 Task: Create a rule in Outlook to move emails from 'softage1@softage.net' to 'my folder'.
Action: Mouse moved to (30, 23)
Screenshot: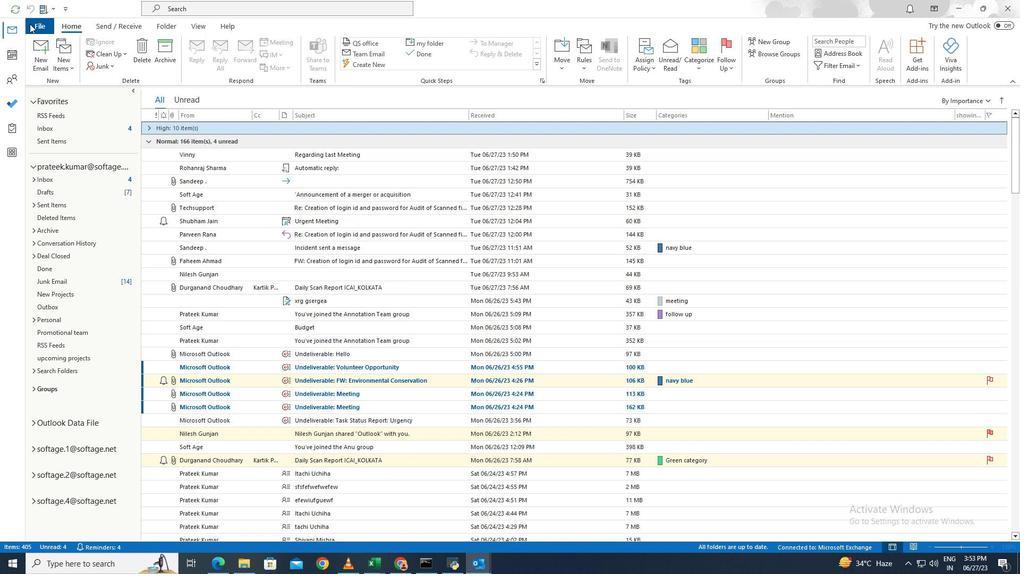 
Action: Mouse pressed left at (30, 23)
Screenshot: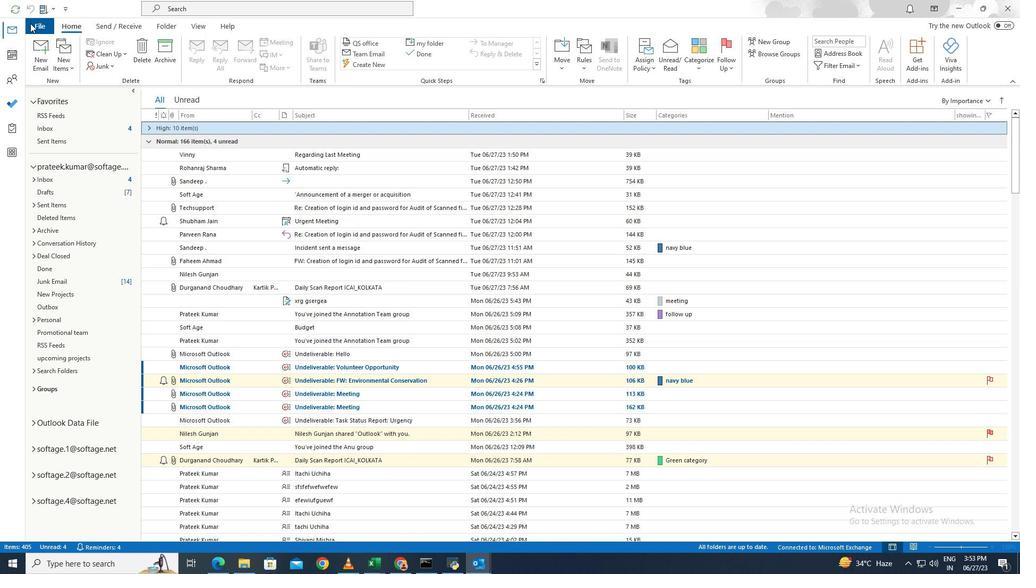 
Action: Mouse moved to (129, 339)
Screenshot: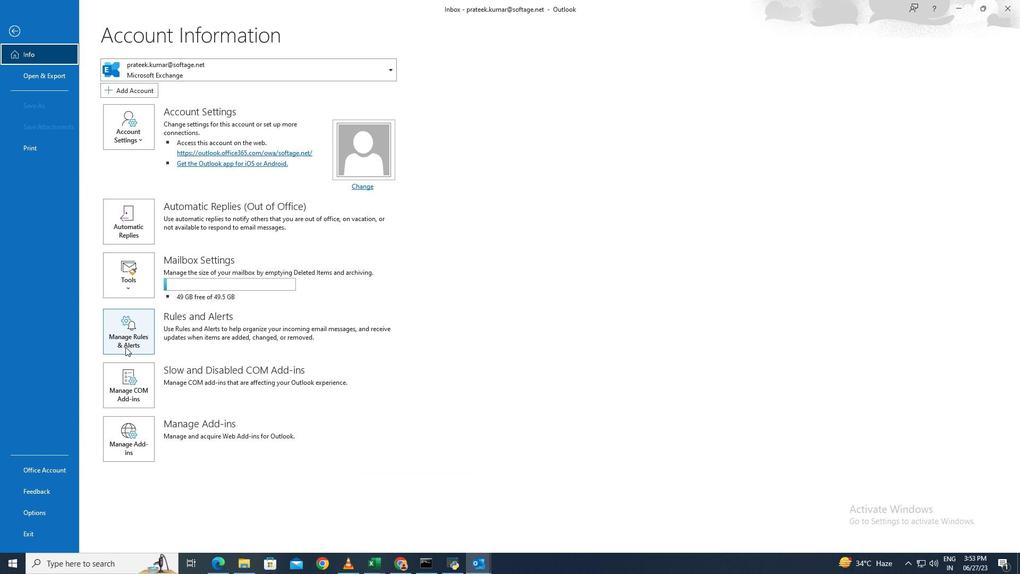 
Action: Mouse pressed left at (129, 339)
Screenshot: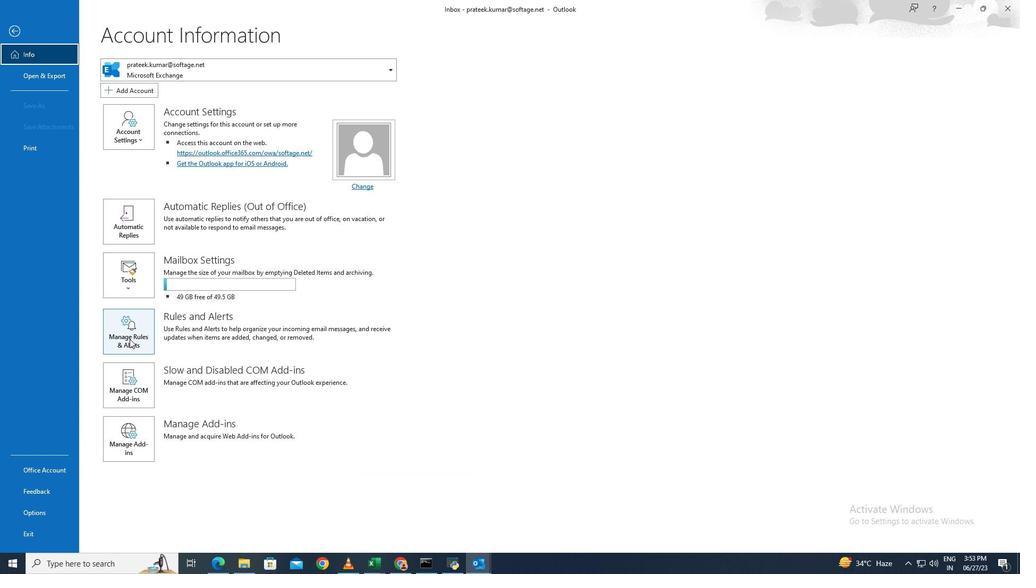 
Action: Mouse moved to (379, 206)
Screenshot: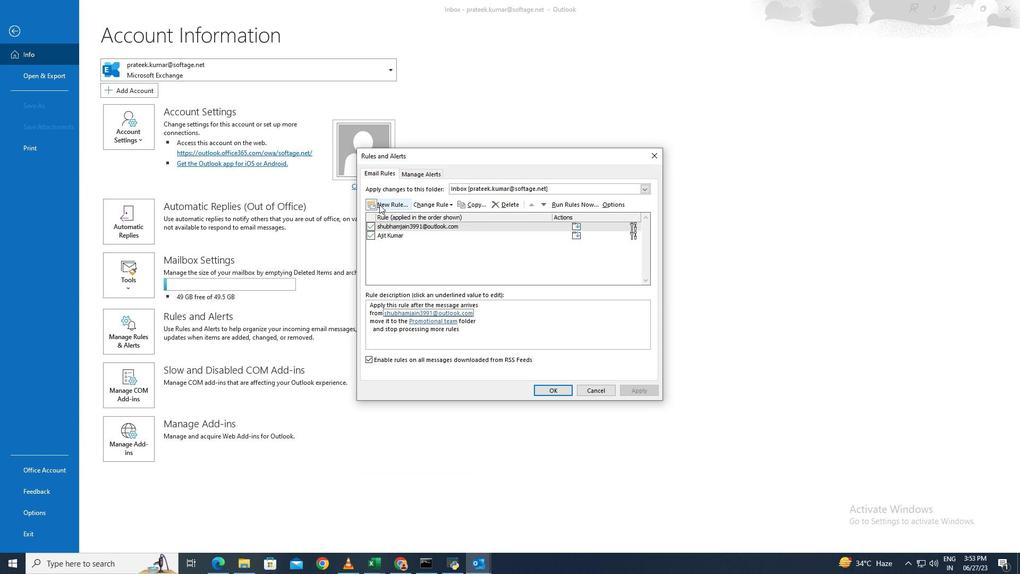 
Action: Mouse pressed left at (379, 206)
Screenshot: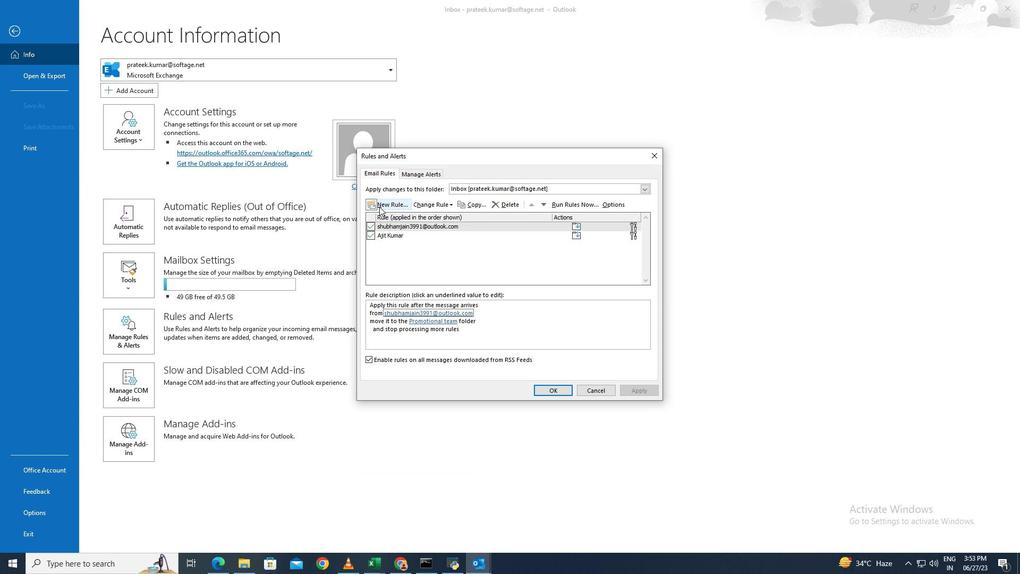 
Action: Mouse moved to (489, 181)
Screenshot: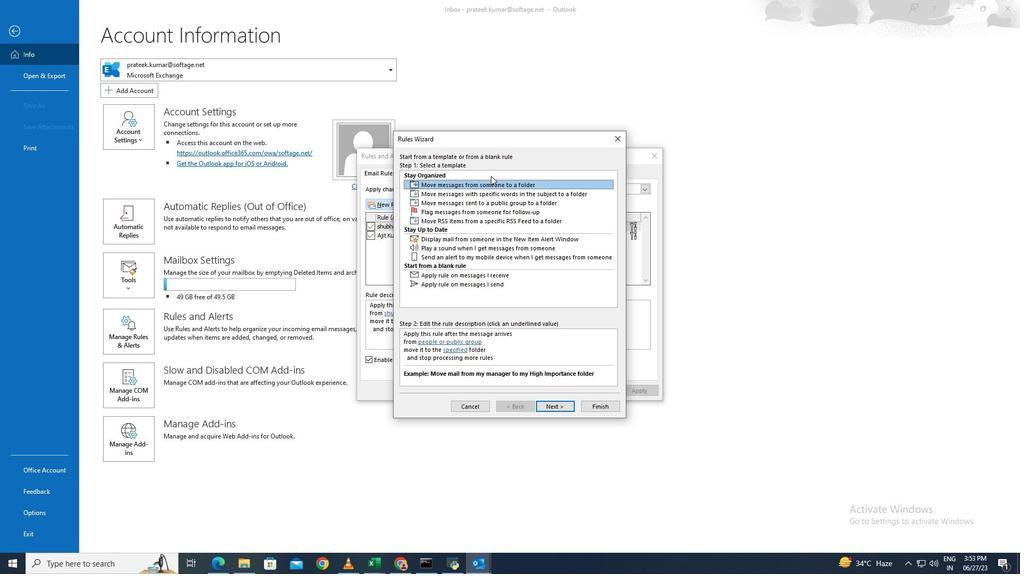 
Action: Mouse pressed left at (489, 181)
Screenshot: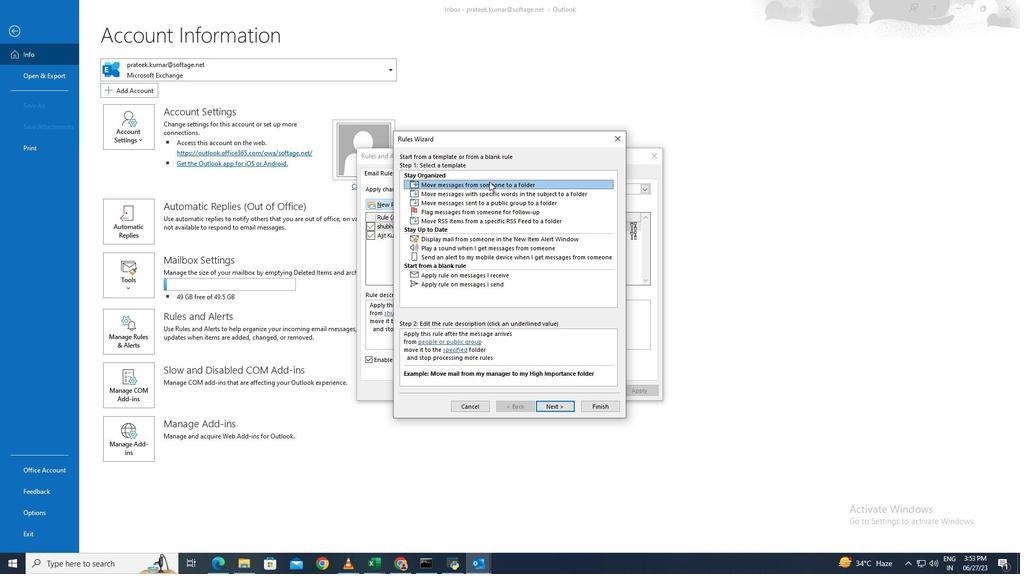 
Action: Mouse moved to (542, 405)
Screenshot: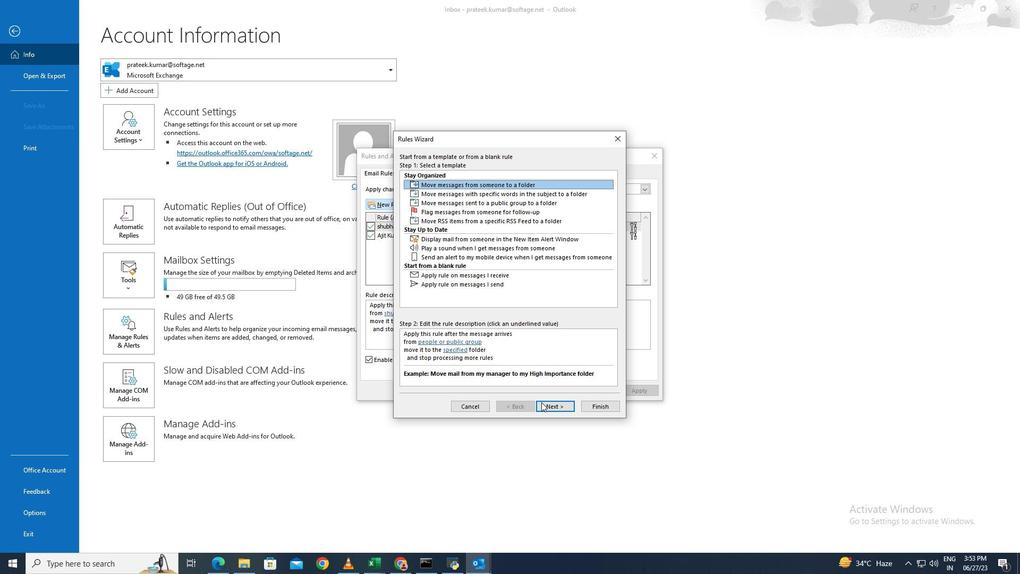 
Action: Mouse pressed left at (542, 405)
Screenshot: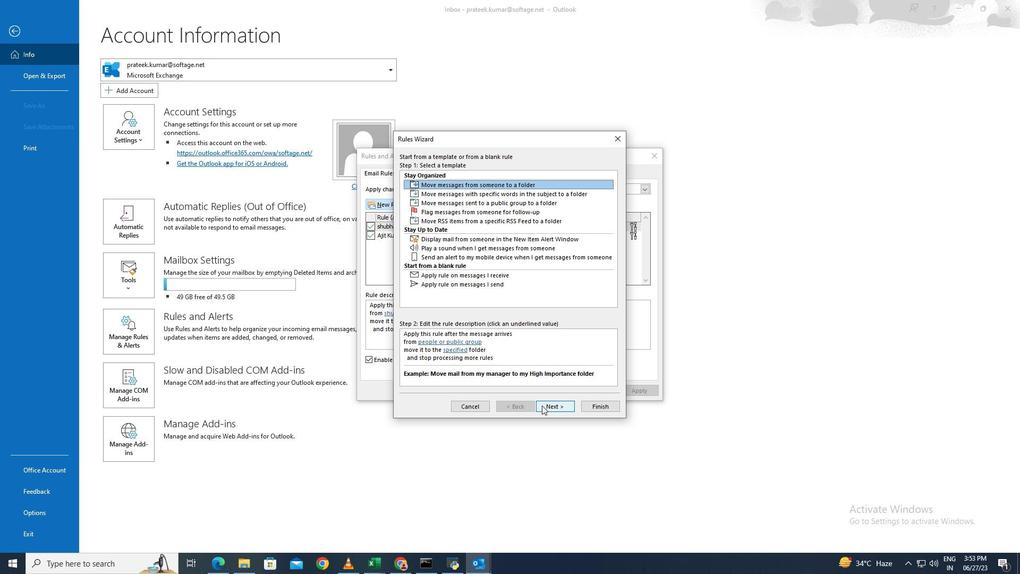 
Action: Mouse moved to (457, 349)
Screenshot: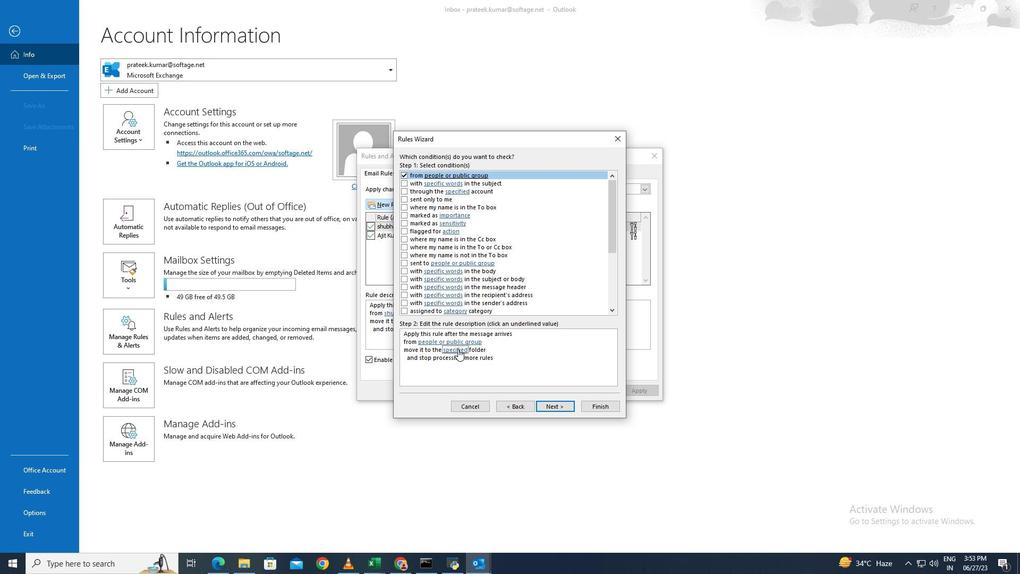 
Action: Mouse pressed left at (457, 349)
Screenshot: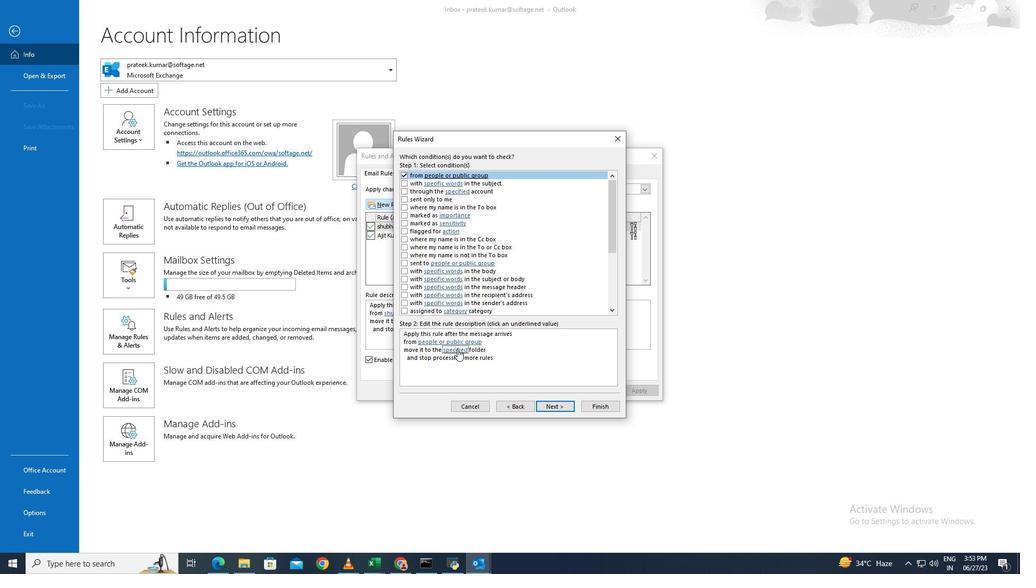 
Action: Mouse moved to (472, 272)
Screenshot: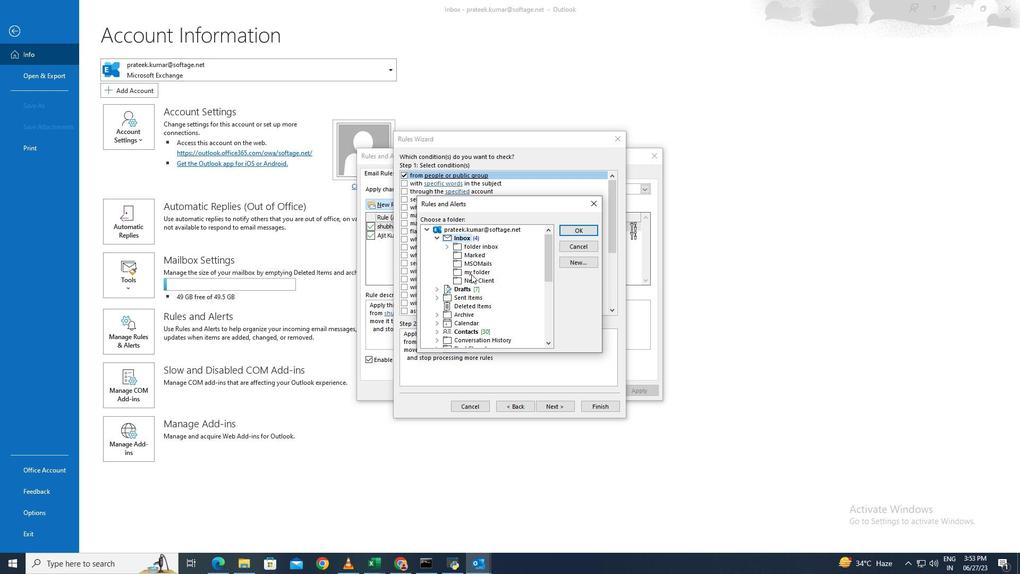 
Action: Mouse pressed left at (472, 272)
Screenshot: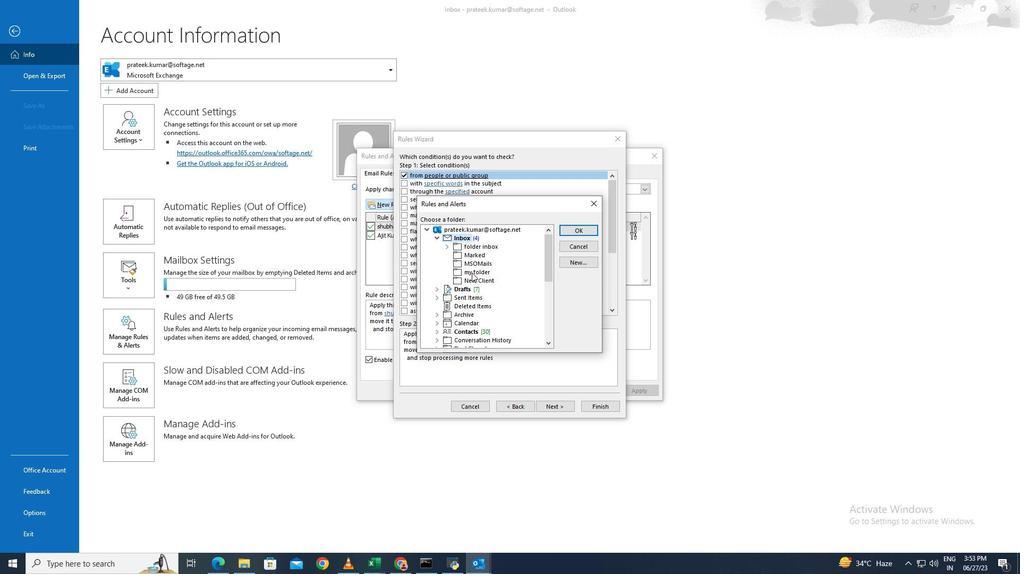 
Action: Mouse moved to (578, 230)
Screenshot: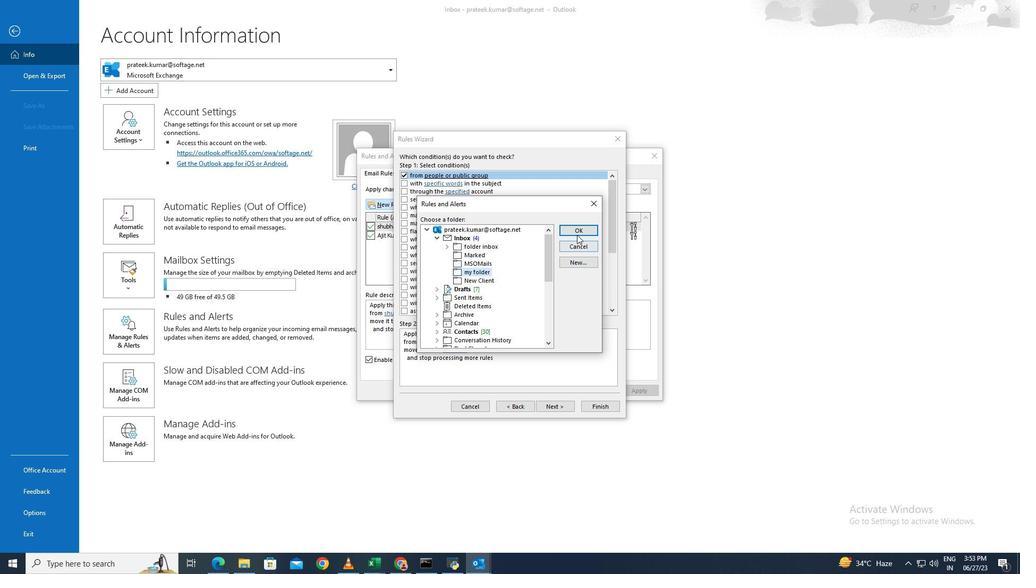 
Action: Mouse pressed left at (578, 230)
Screenshot: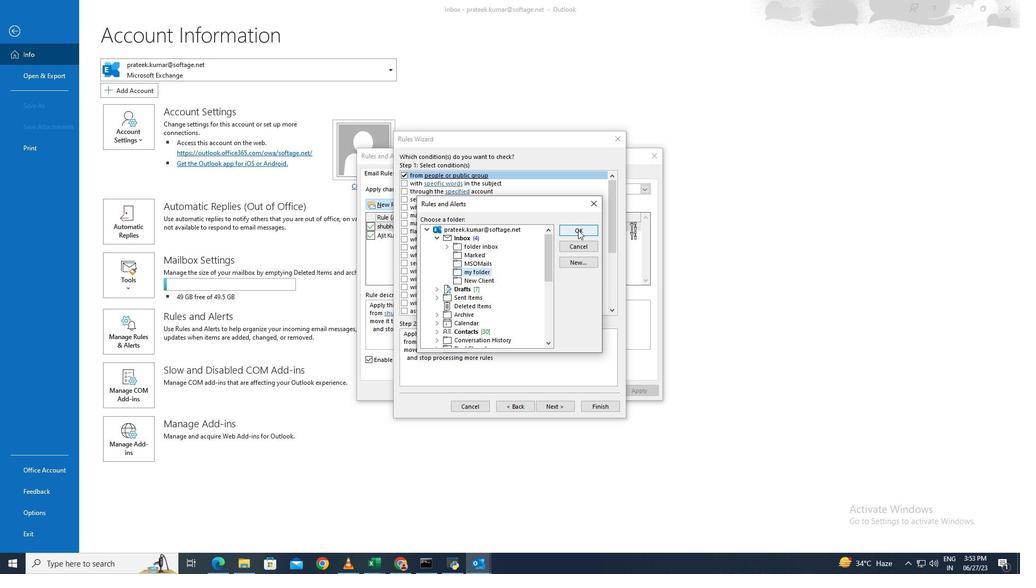 
Action: Mouse moved to (443, 340)
Screenshot: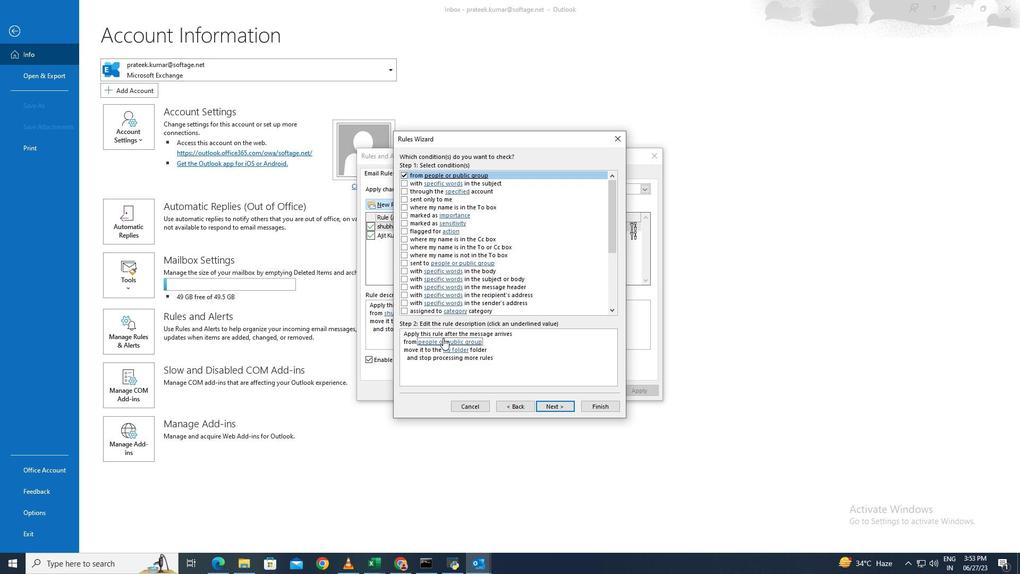 
Action: Mouse pressed left at (443, 340)
Screenshot: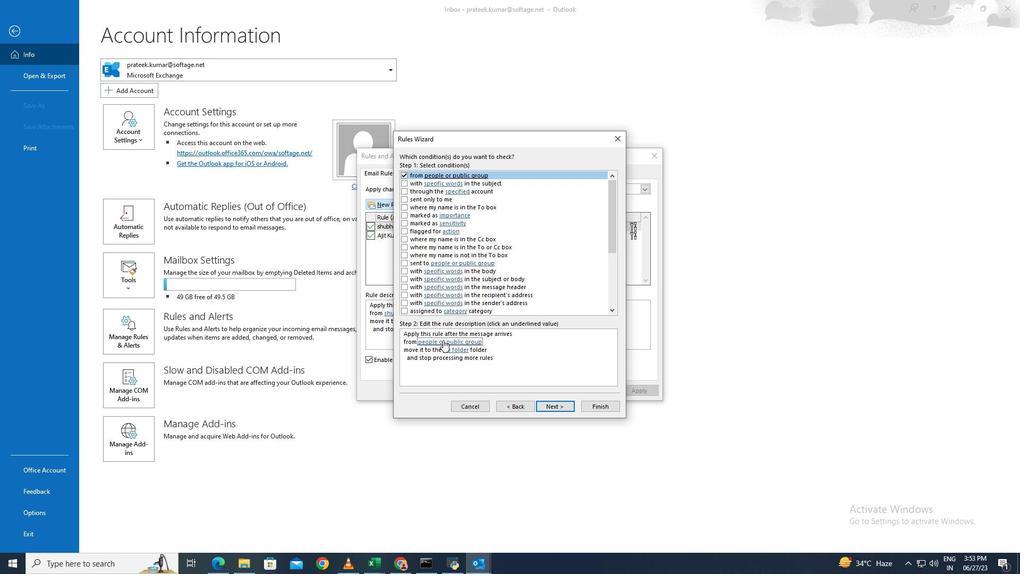 
Action: Mouse moved to (423, 372)
Screenshot: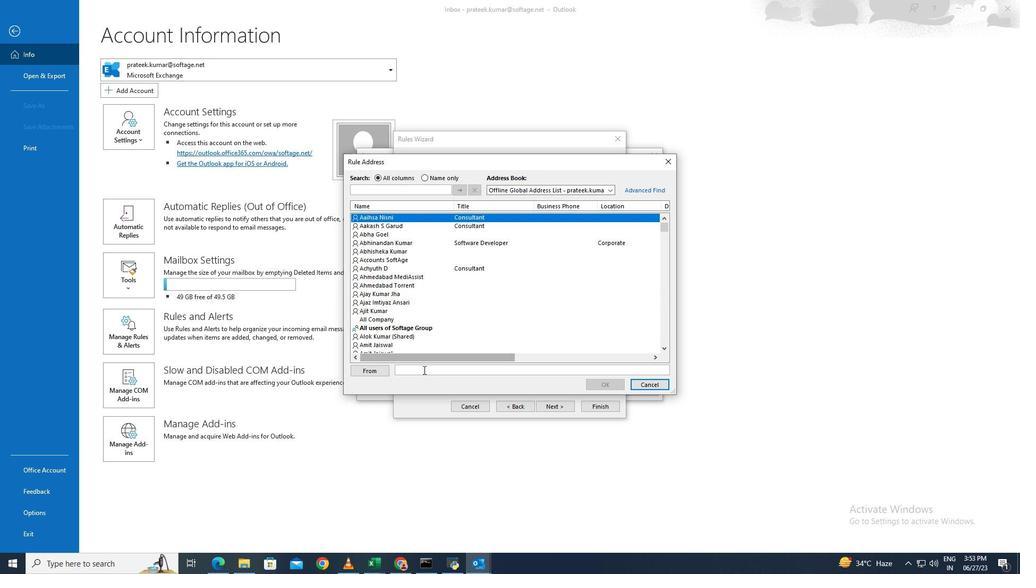 
Action: Mouse pressed left at (423, 372)
Screenshot: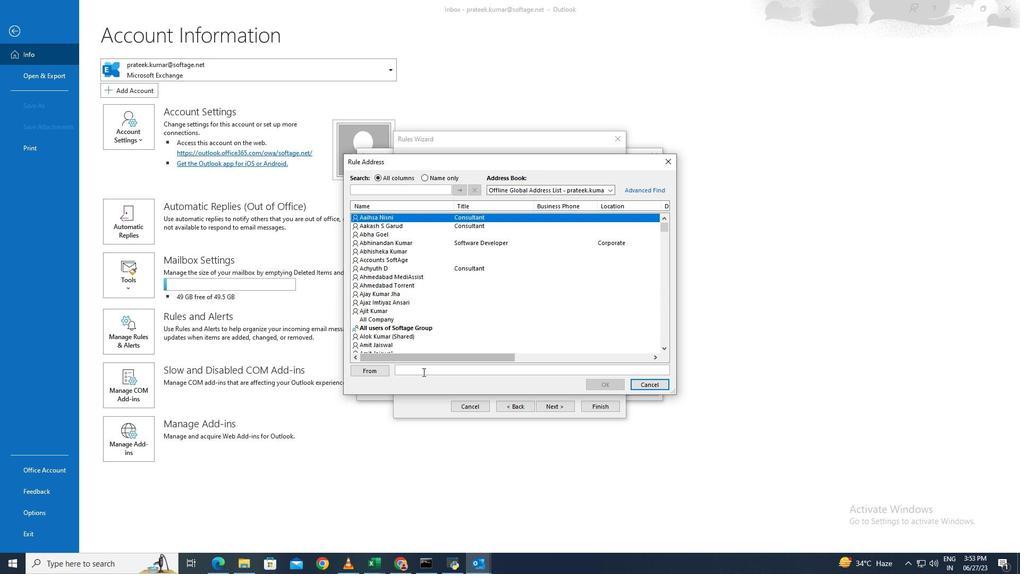 
Action: Key pressed softage1<Key.shift>@softage.net
Screenshot: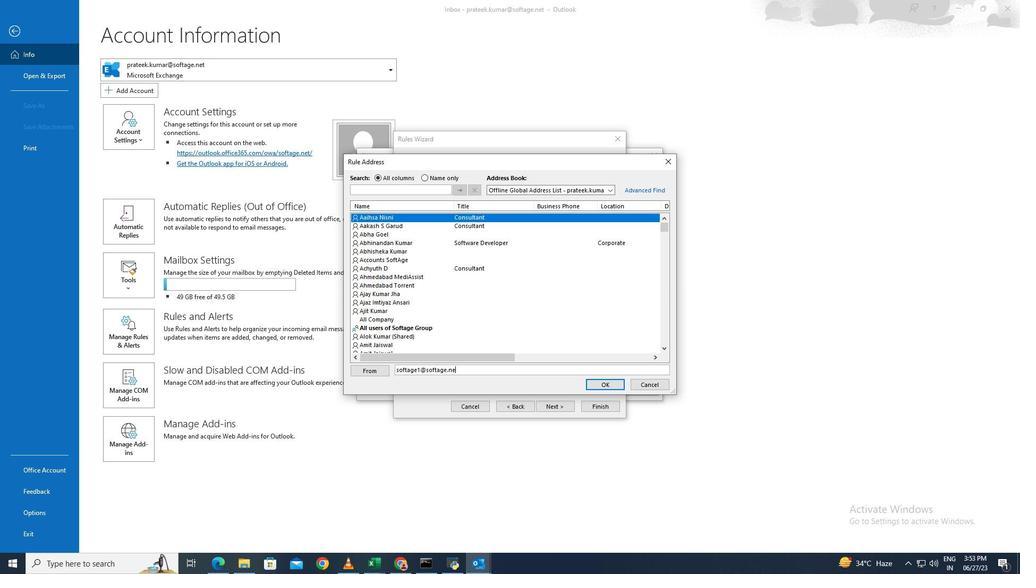 
Action: Mouse moved to (604, 383)
Screenshot: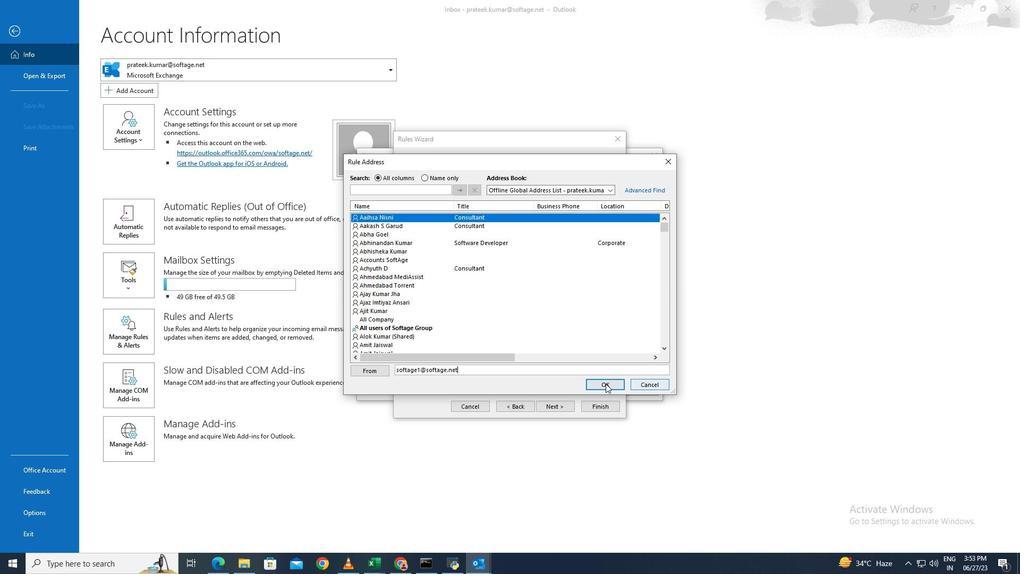 
Action: Mouse pressed left at (604, 383)
Screenshot: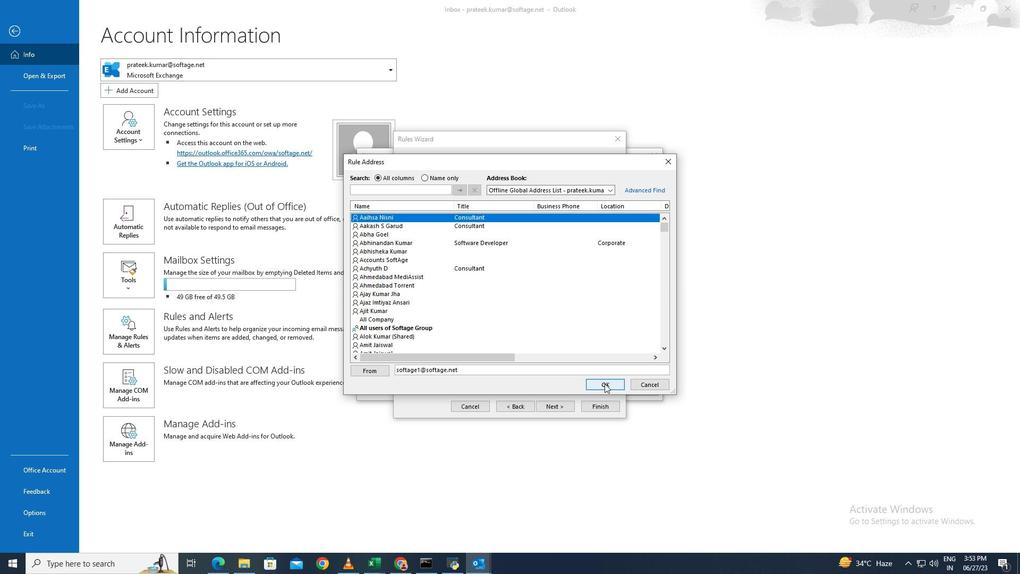 
Action: Mouse moved to (405, 238)
Screenshot: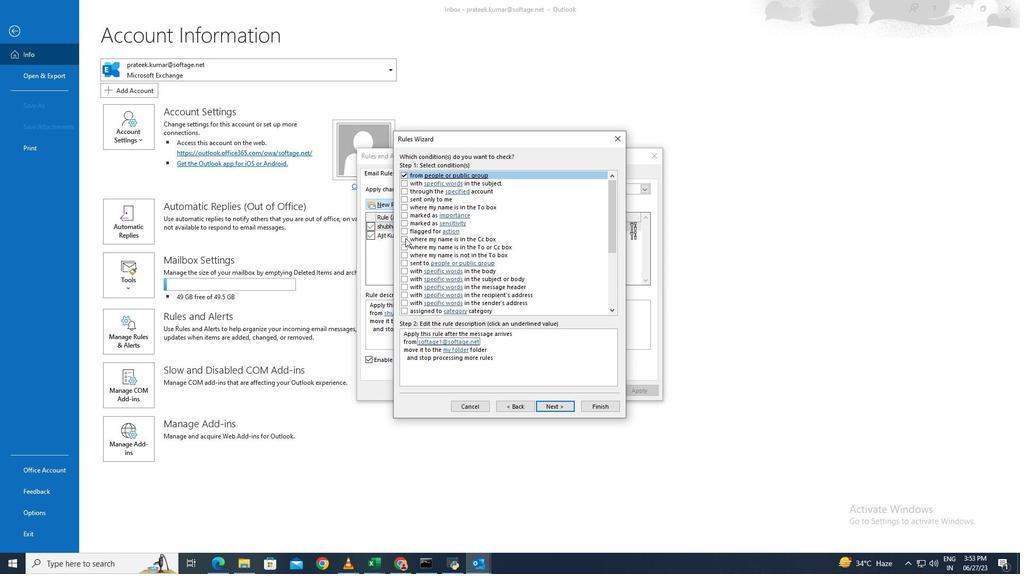 
Action: Mouse pressed left at (405, 238)
Screenshot: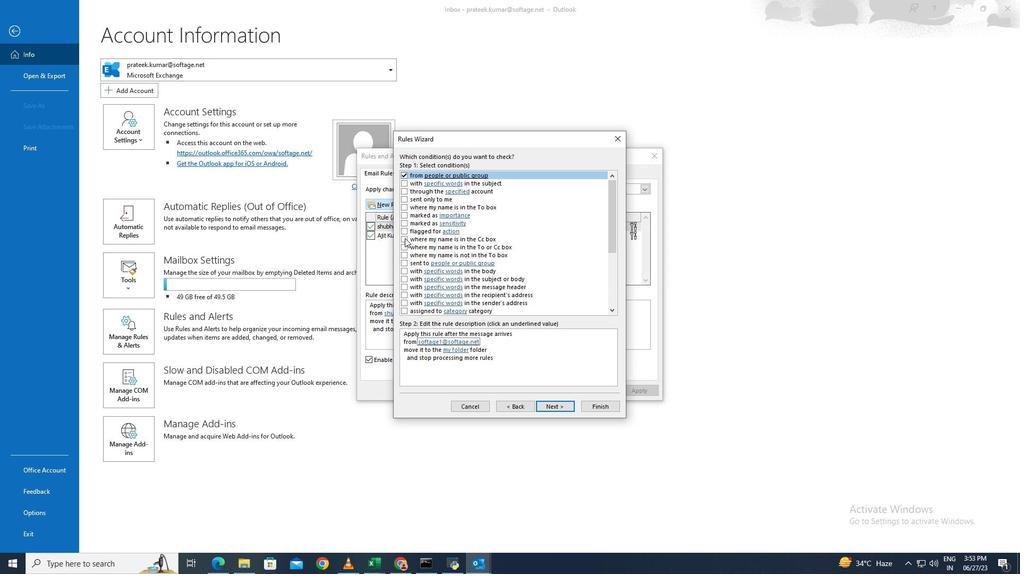 
Action: Mouse moved to (404, 176)
Screenshot: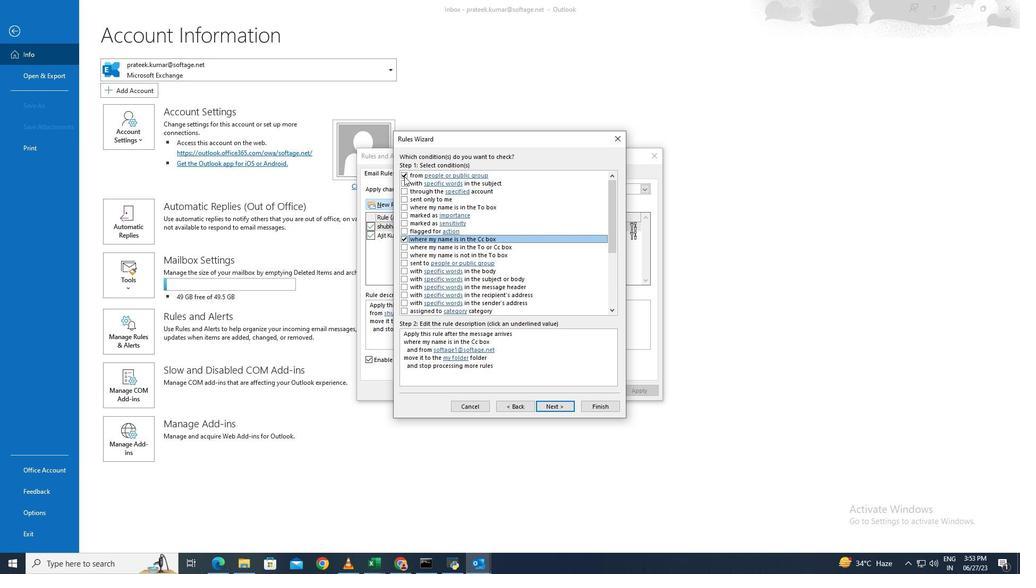 
Action: Mouse pressed left at (404, 176)
Screenshot: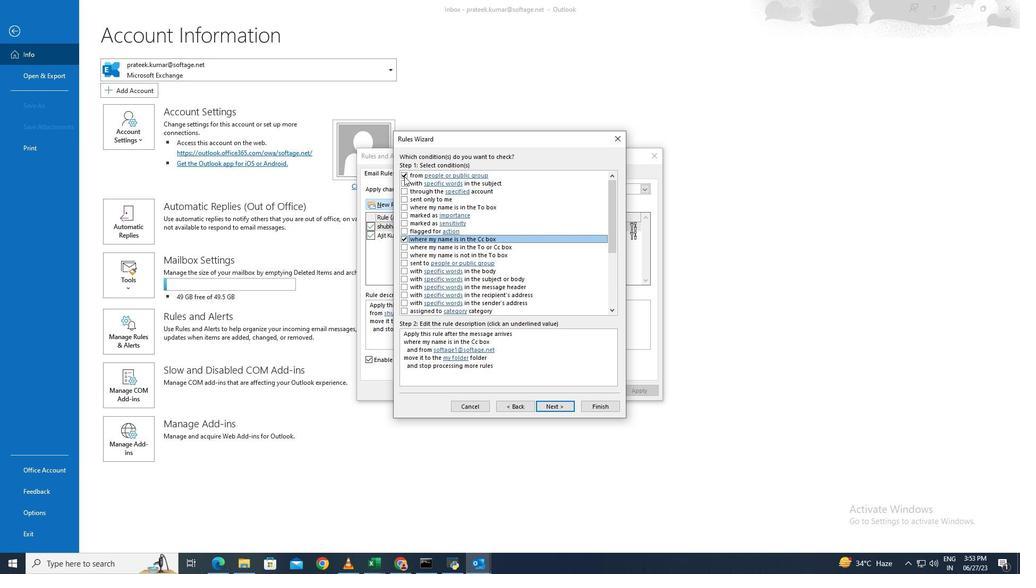 
Action: Mouse moved to (556, 408)
Screenshot: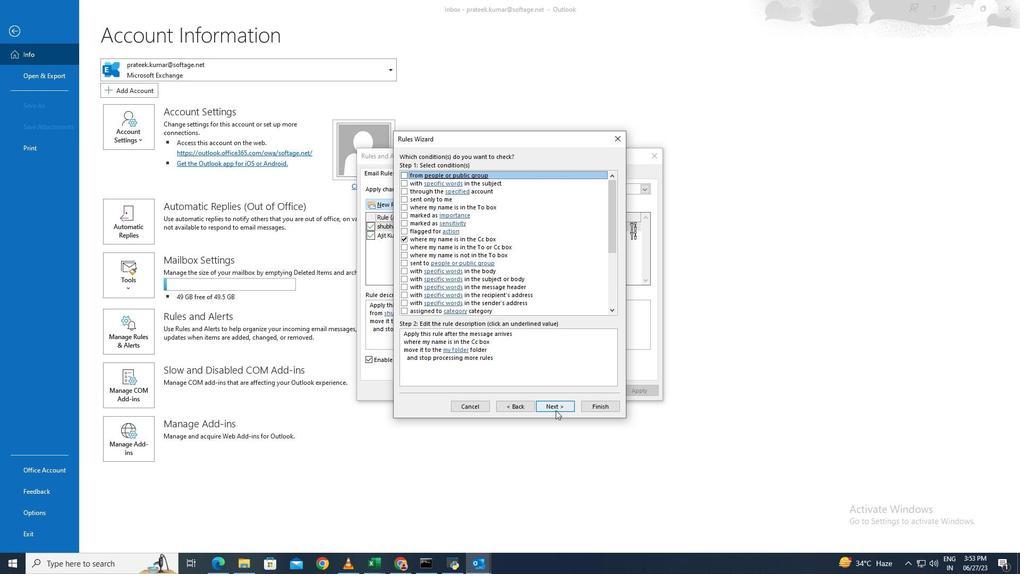 
Action: Mouse pressed left at (556, 408)
Screenshot: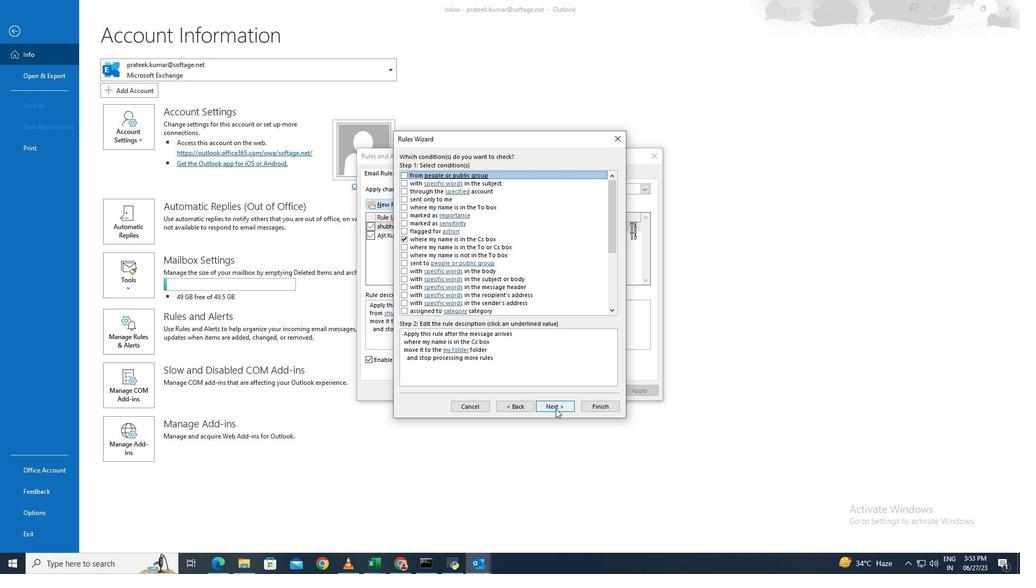 
Action: Mouse moved to (560, 405)
Screenshot: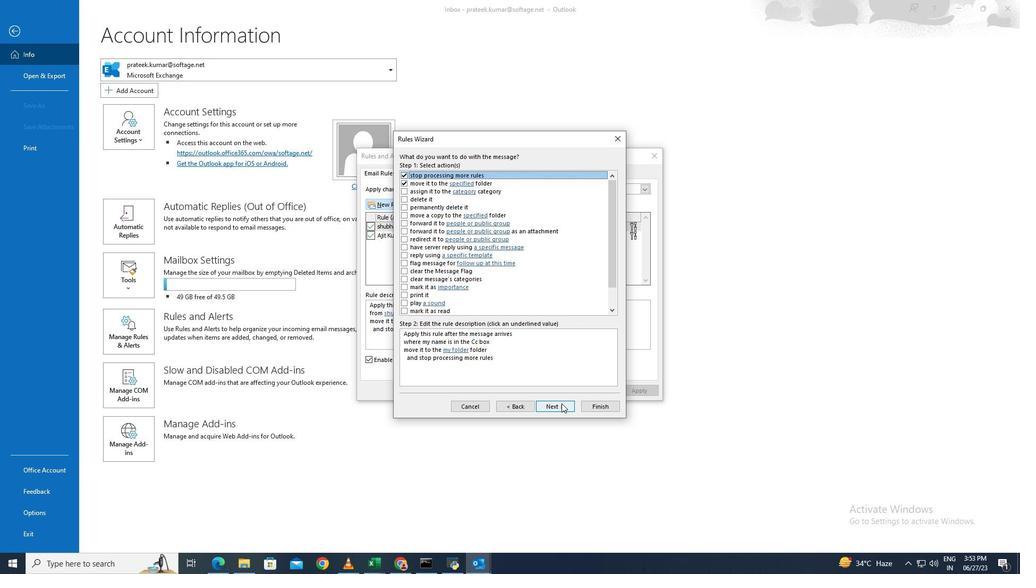 
Action: Mouse pressed left at (560, 405)
Screenshot: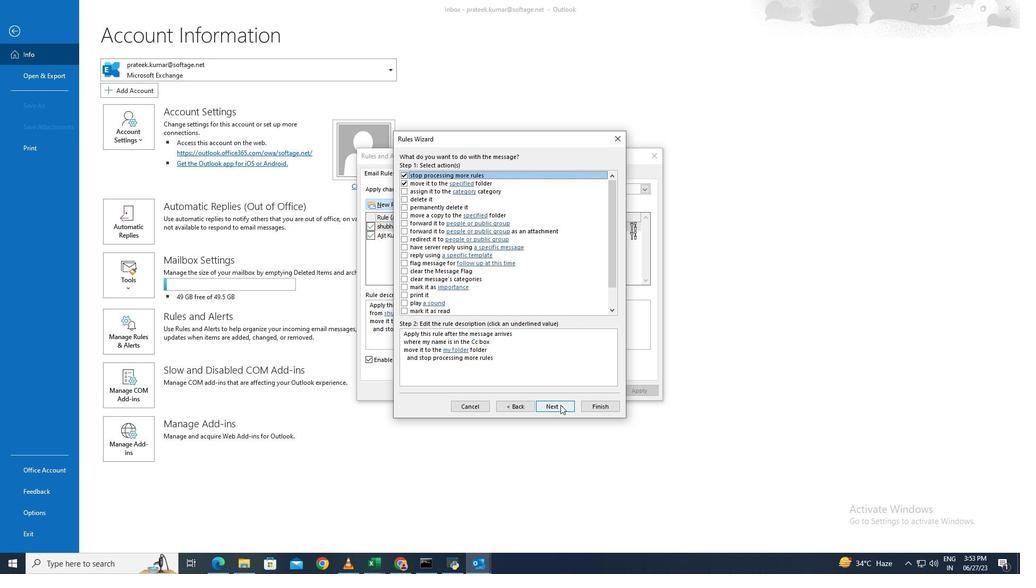 
Action: Mouse pressed left at (560, 405)
Screenshot: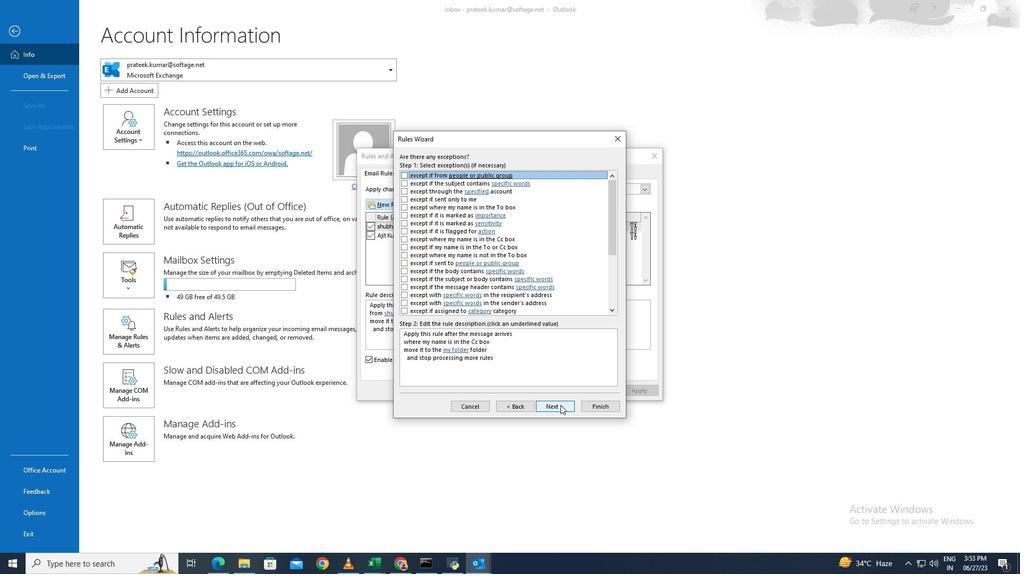 
Action: Mouse moved to (590, 405)
Screenshot: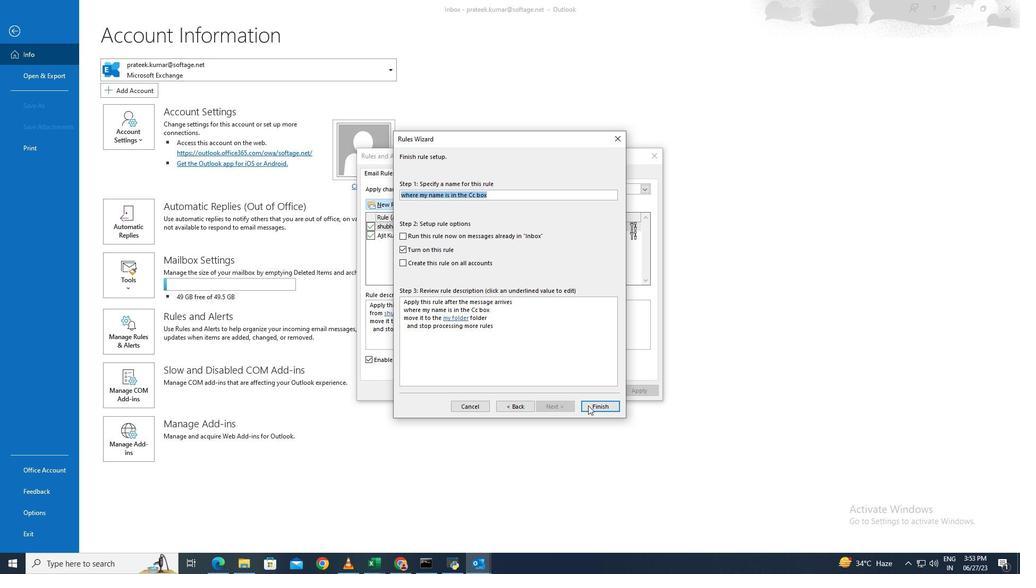
Action: Mouse pressed left at (590, 405)
Screenshot: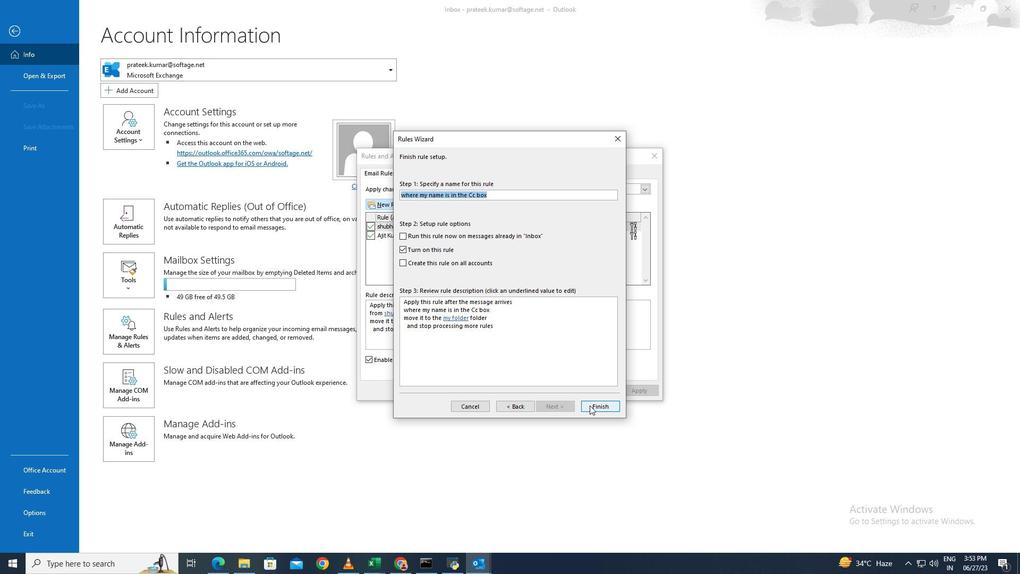 
Action: Mouse moved to (631, 388)
Screenshot: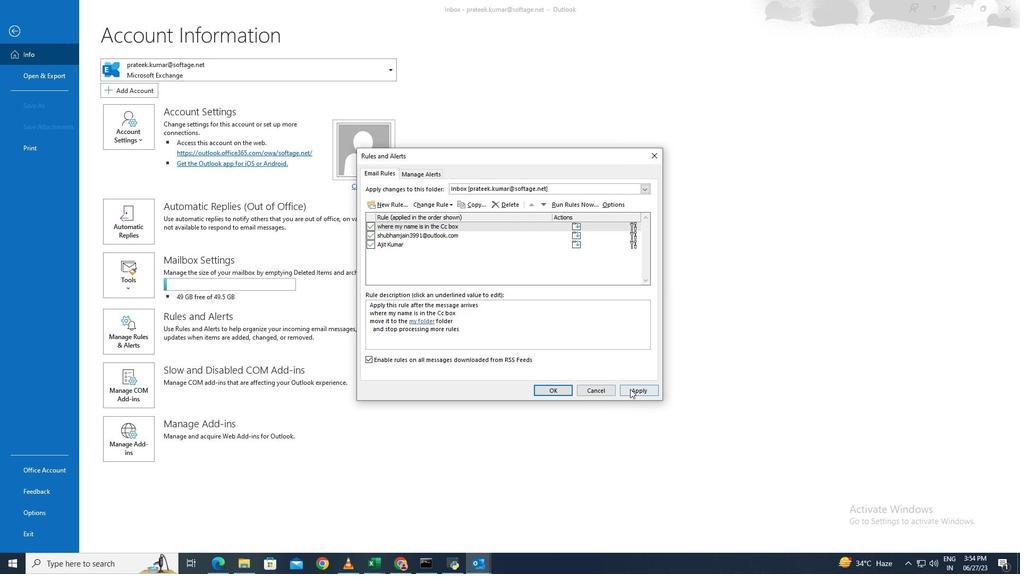 
Action: Mouse pressed left at (631, 388)
Screenshot: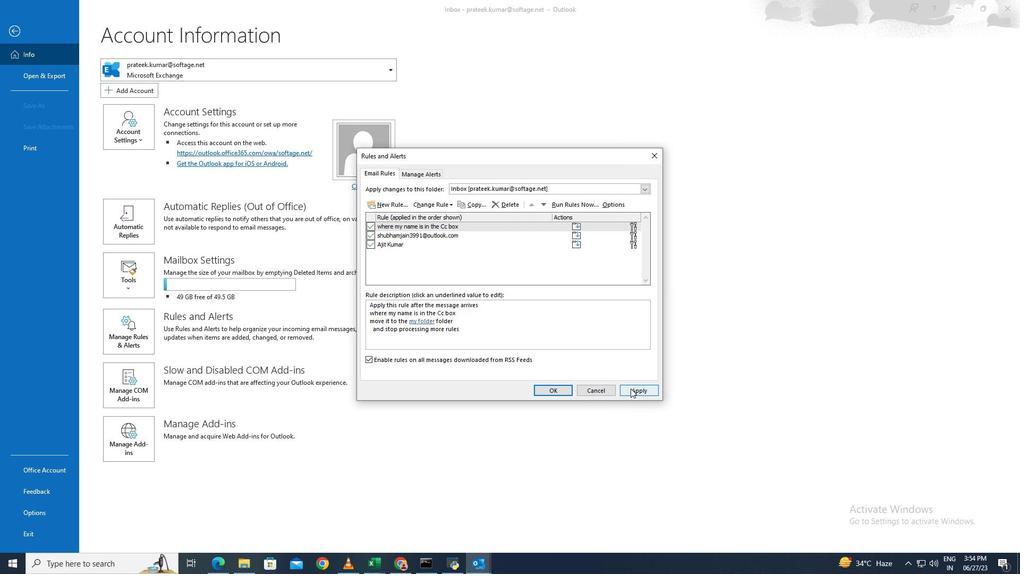 
Action: Mouse moved to (555, 391)
Screenshot: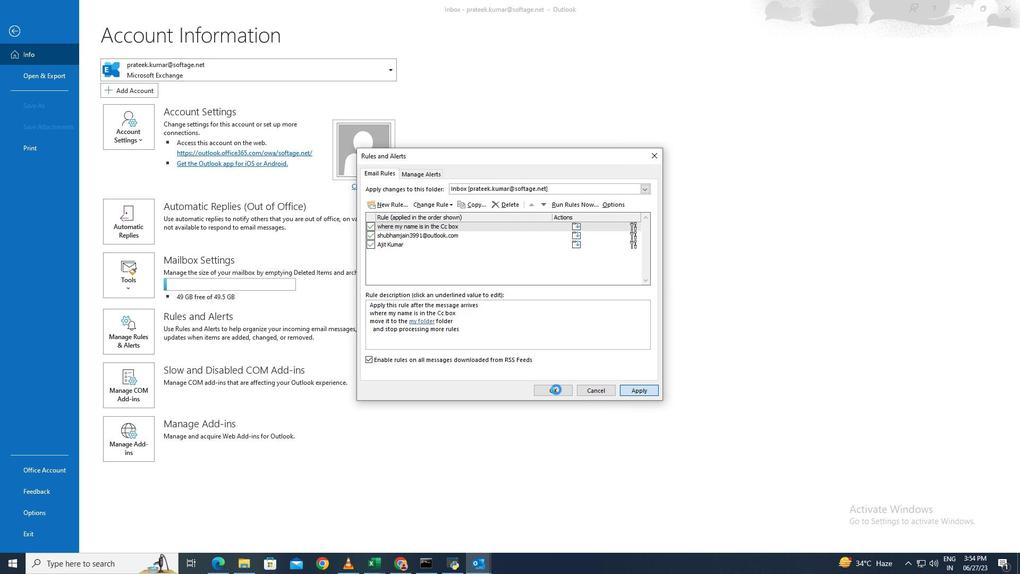 
Action: Mouse pressed left at (555, 391)
Screenshot: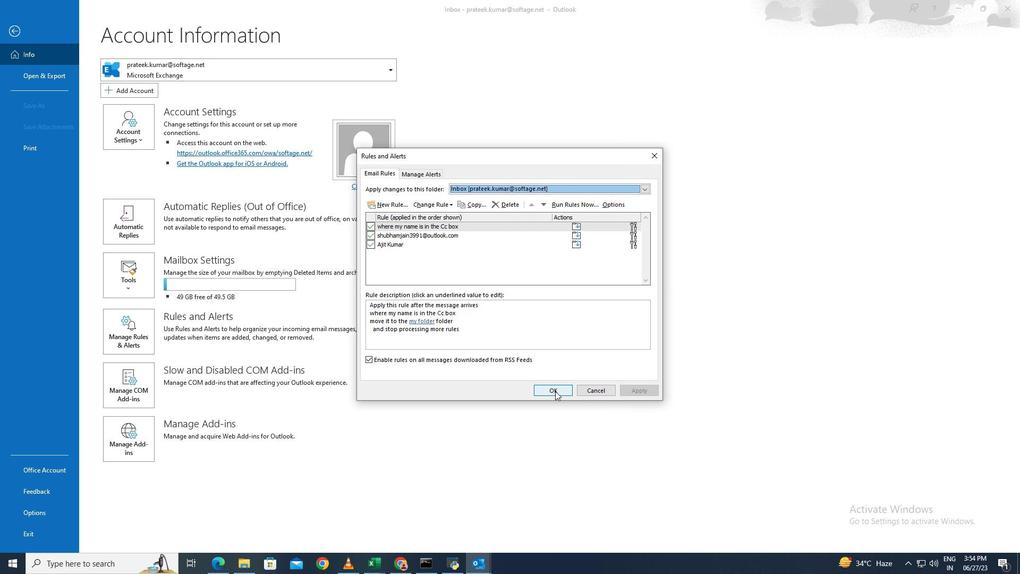 
Action: Mouse moved to (539, 383)
Screenshot: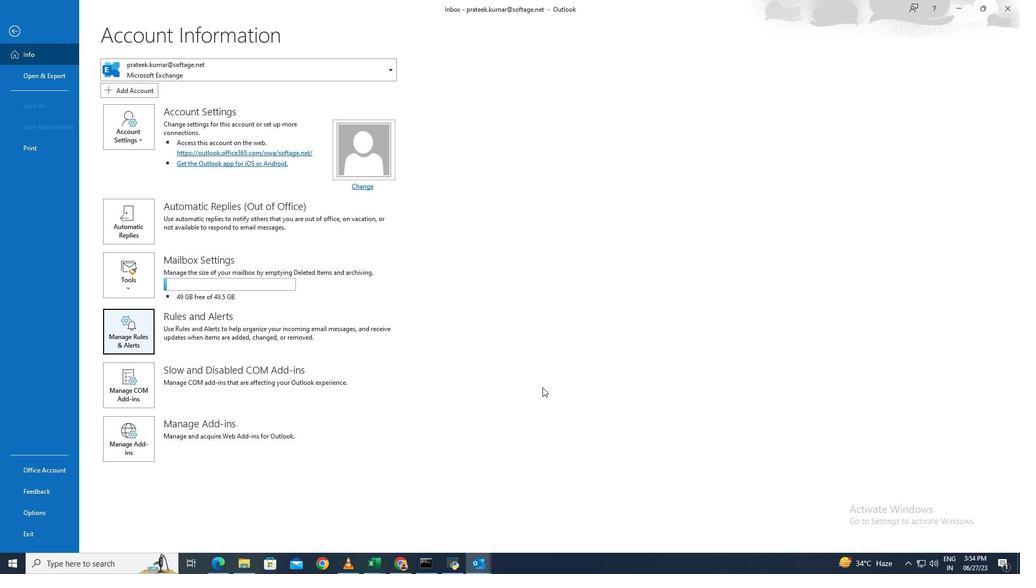 
